 Task: Add a condition where "Hours since requester update Less than Twenty two" in pending tickets.
Action: Mouse pressed left at (179, 388)
Screenshot: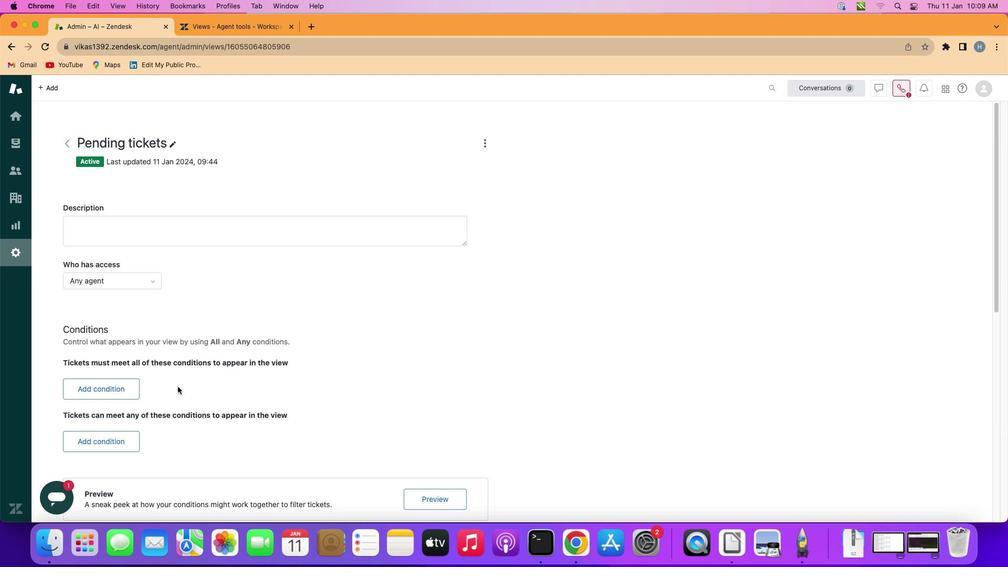 
Action: Mouse moved to (126, 391)
Screenshot: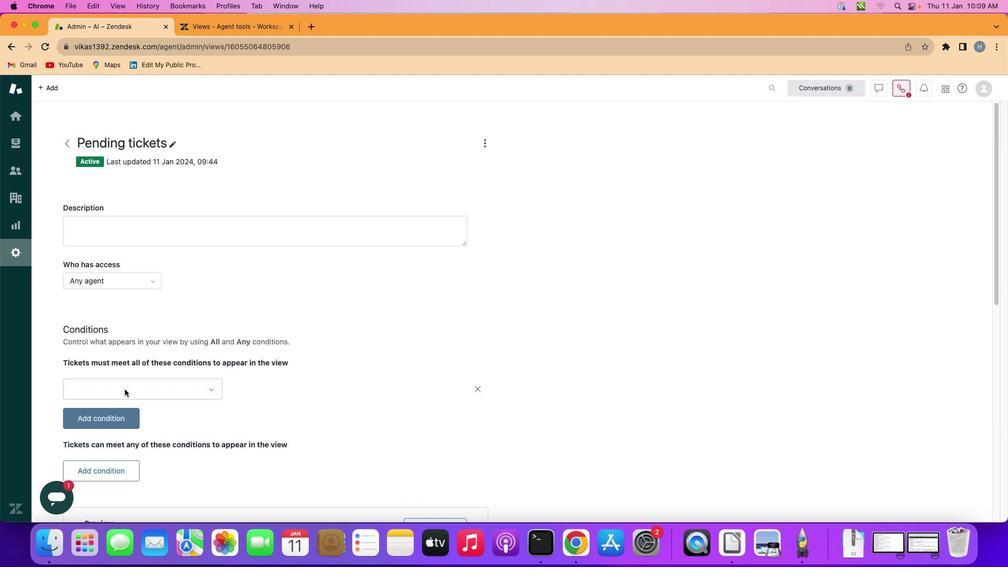 
Action: Mouse pressed left at (126, 391)
Screenshot: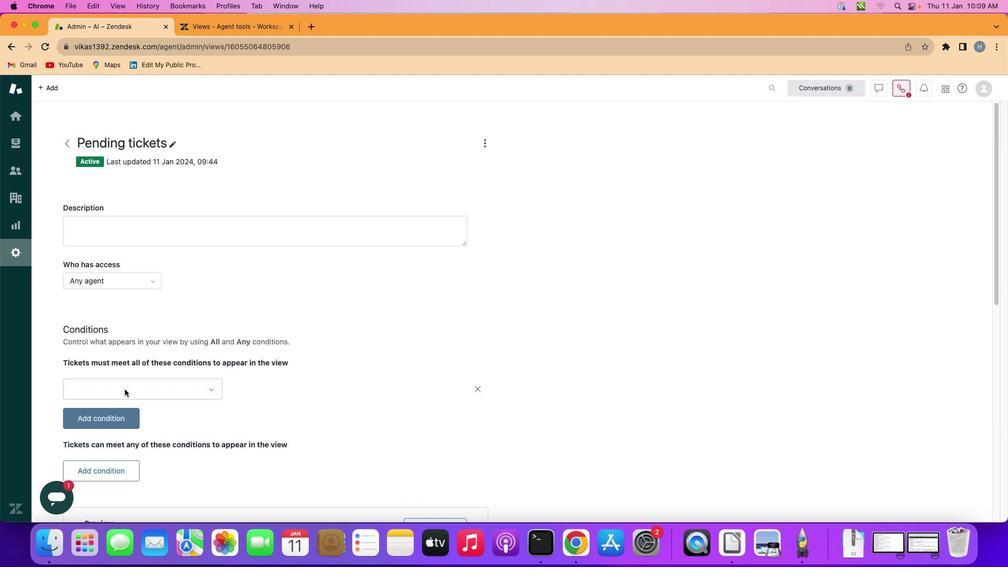 
Action: Mouse moved to (159, 391)
Screenshot: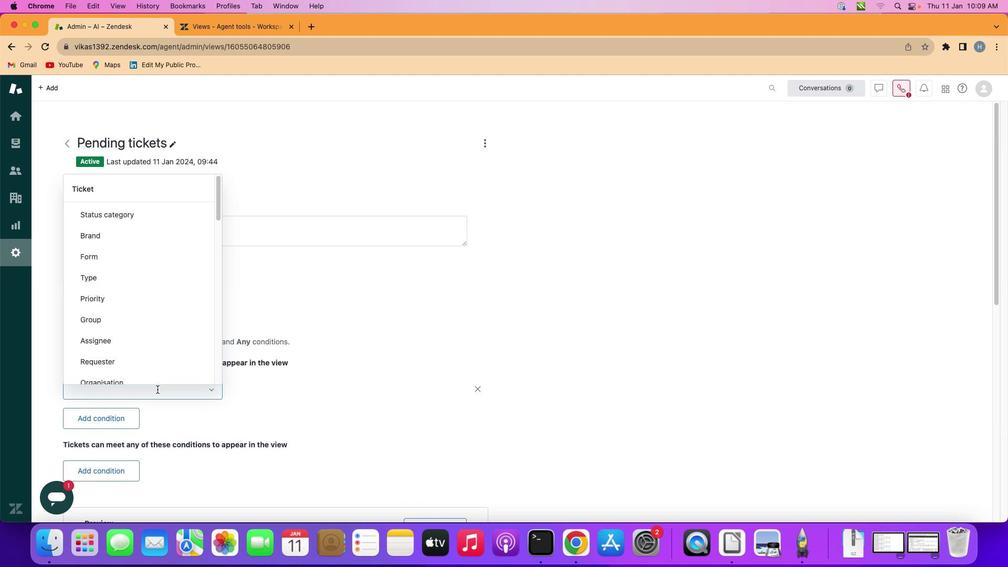 
Action: Mouse pressed left at (159, 391)
Screenshot: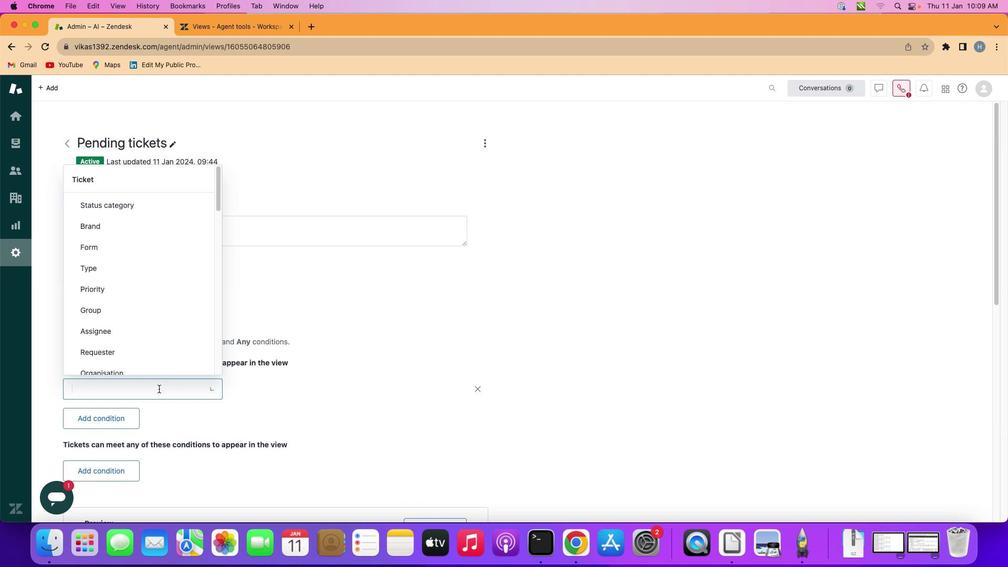
Action: Mouse moved to (150, 327)
Screenshot: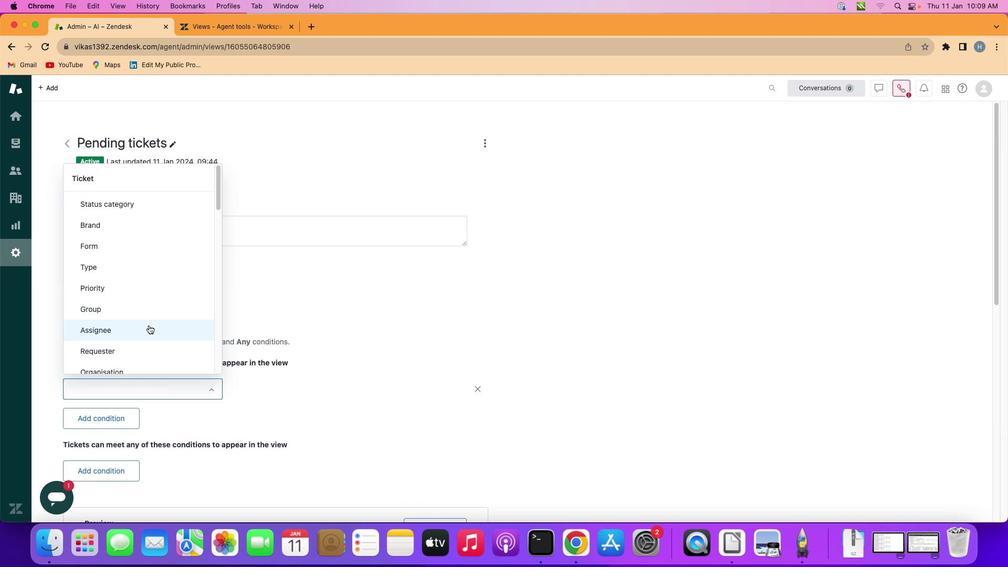 
Action: Mouse scrolled (150, 327) with delta (1, 1)
Screenshot: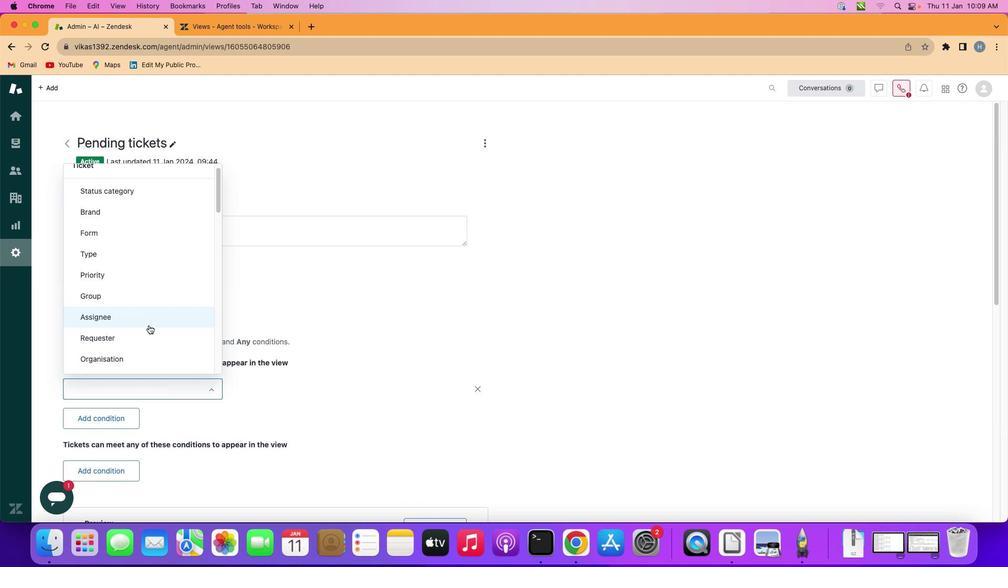 
Action: Mouse scrolled (150, 327) with delta (1, 1)
Screenshot: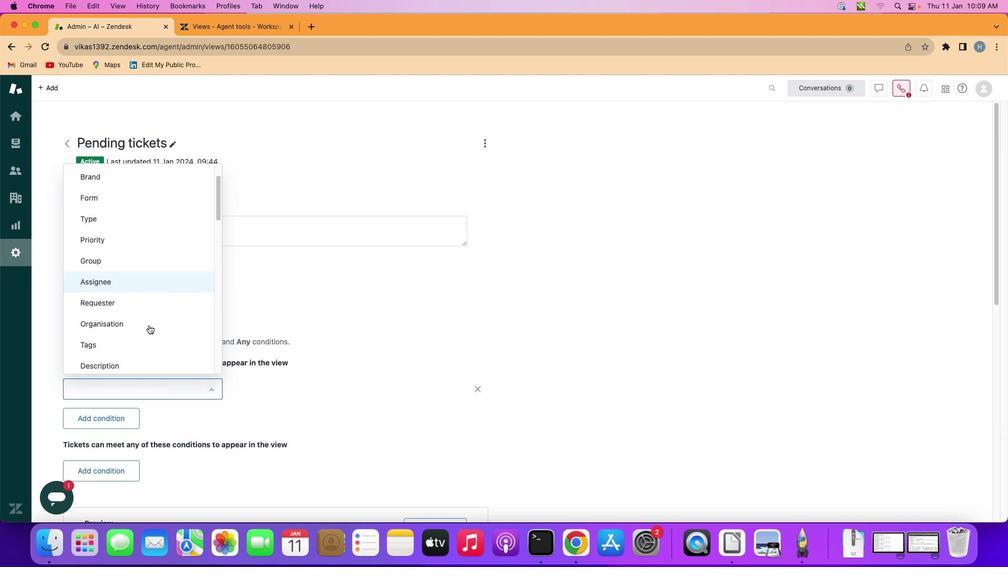 
Action: Mouse scrolled (150, 327) with delta (1, 0)
Screenshot: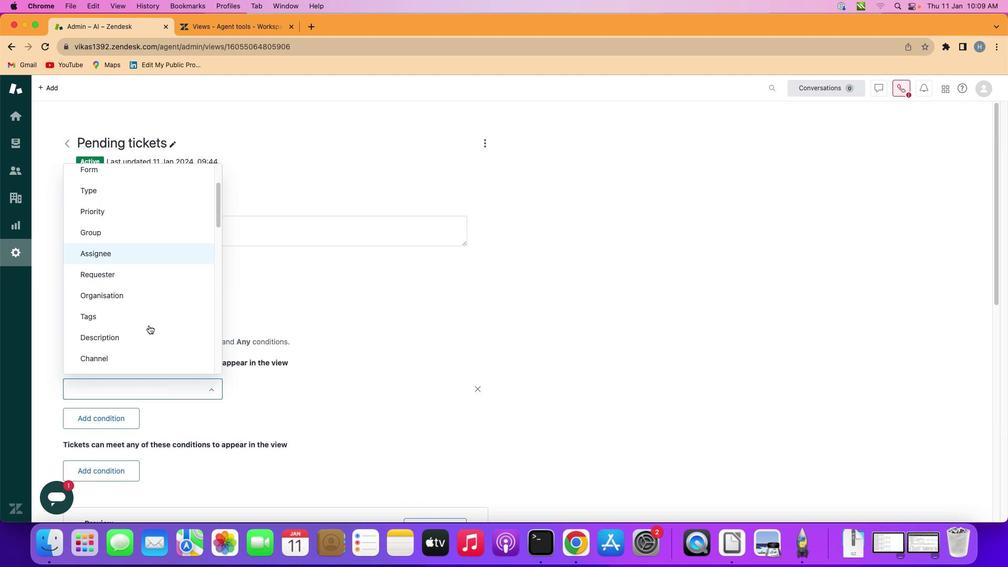
Action: Mouse scrolled (150, 327) with delta (1, 0)
Screenshot: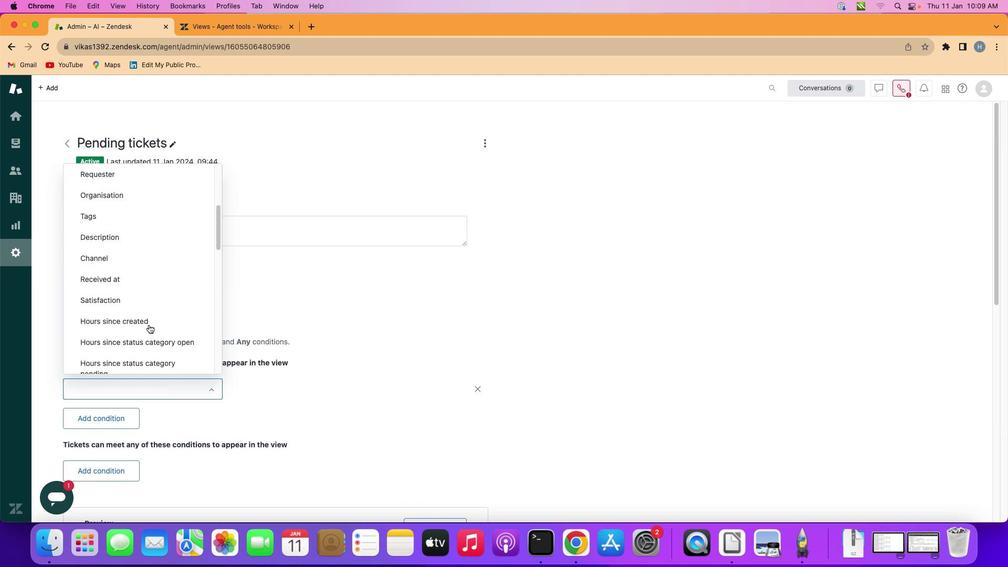 
Action: Mouse scrolled (150, 327) with delta (1, 0)
Screenshot: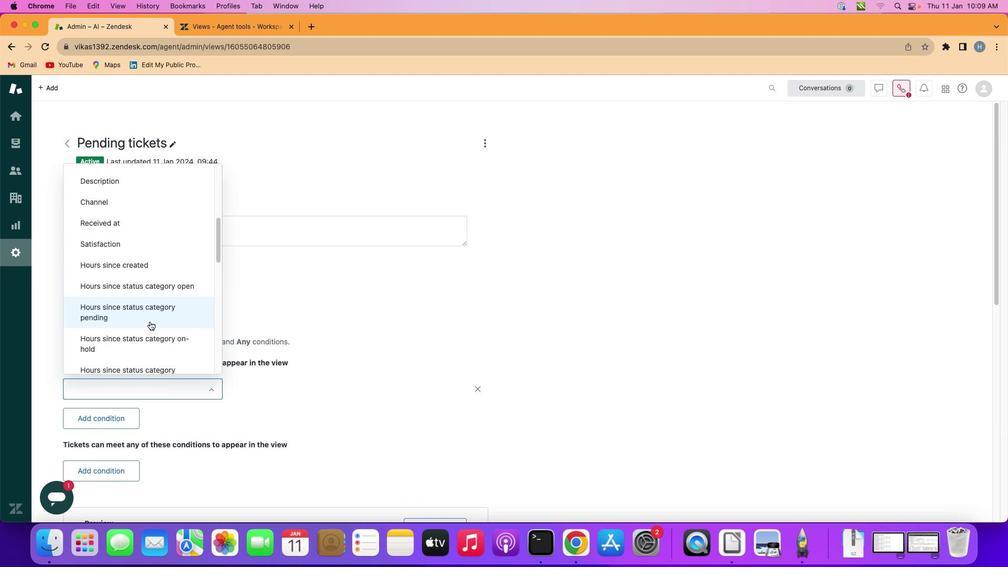 
Action: Mouse moved to (150, 327)
Screenshot: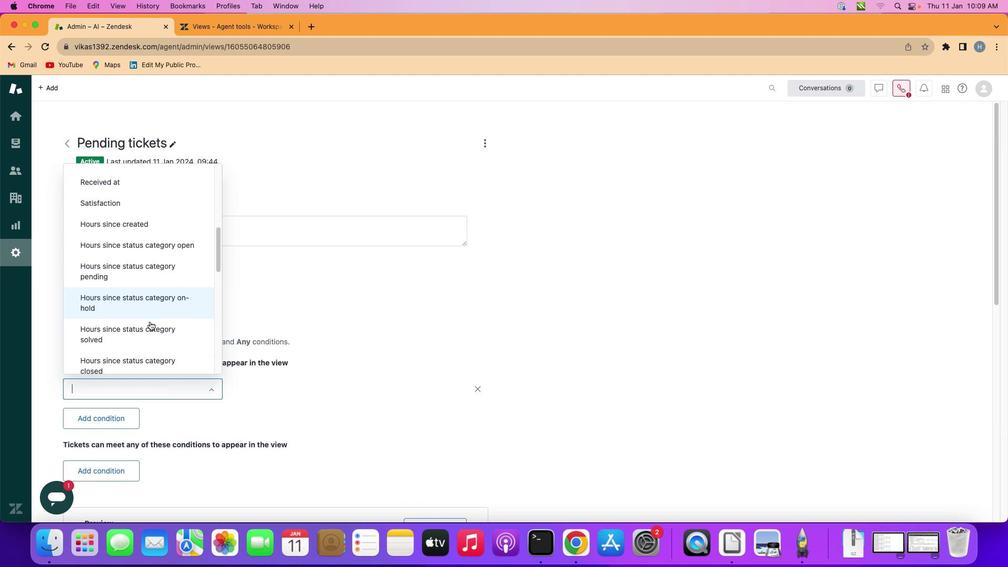 
Action: Mouse scrolled (150, 327) with delta (1, 0)
Screenshot: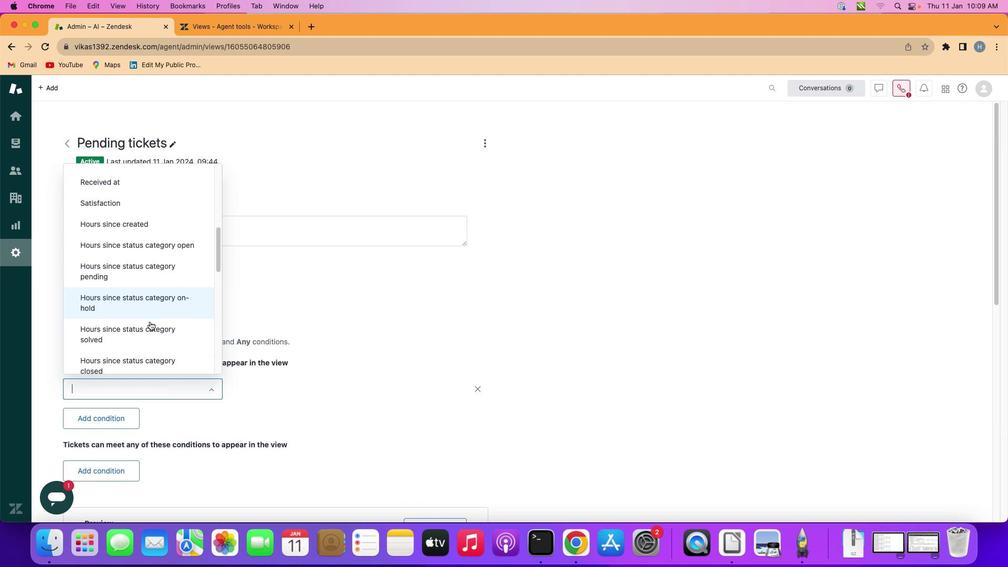 
Action: Mouse moved to (153, 322)
Screenshot: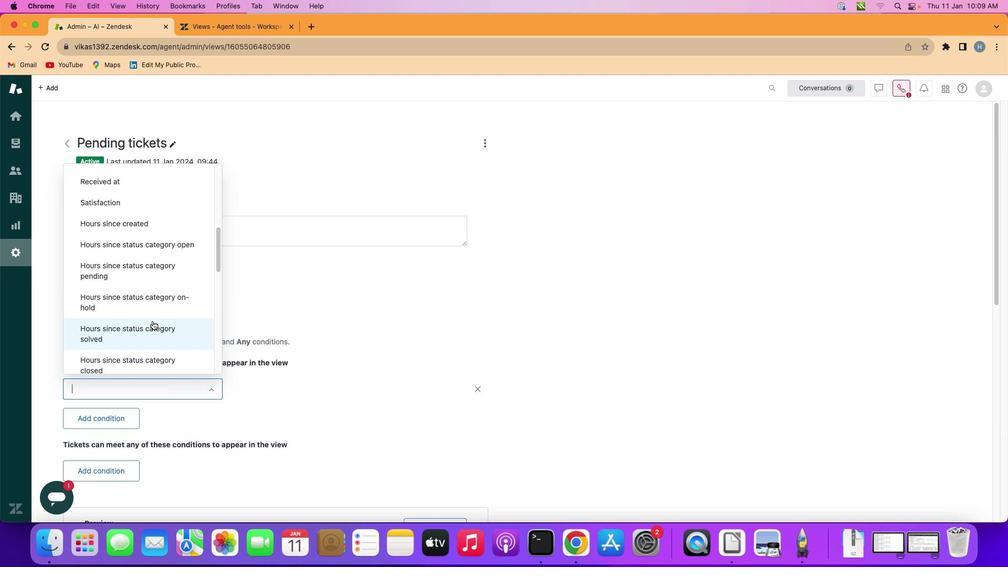 
Action: Mouse scrolled (153, 322) with delta (1, 1)
Screenshot: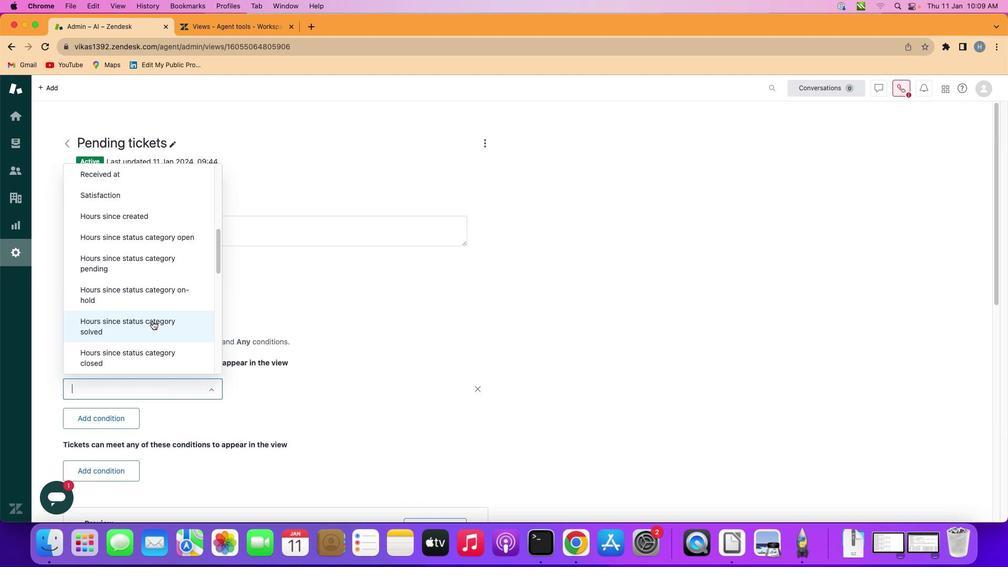 
Action: Mouse scrolled (153, 322) with delta (1, 1)
Screenshot: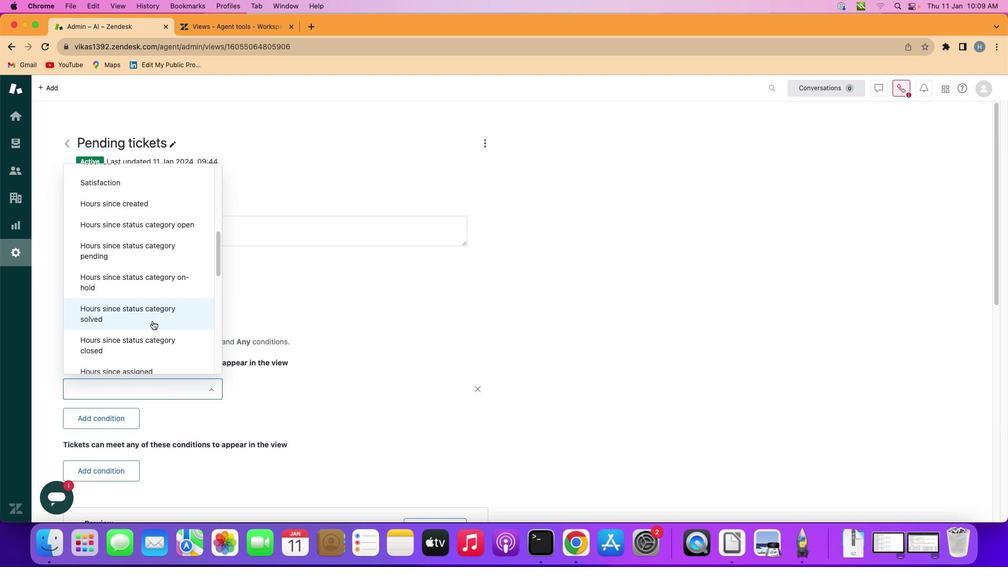 
Action: Mouse scrolled (153, 322) with delta (1, 1)
Screenshot: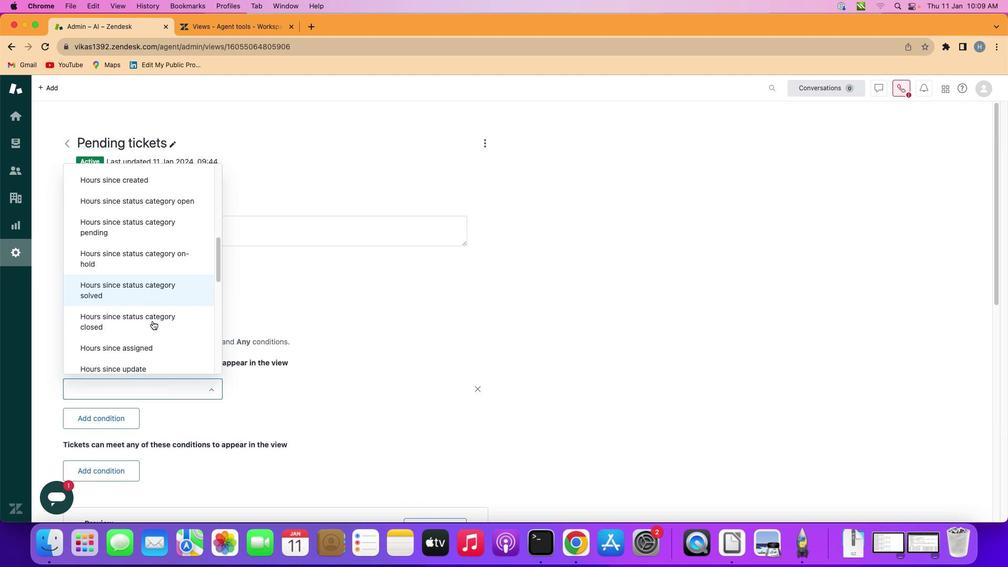 
Action: Mouse scrolled (153, 322) with delta (1, 1)
Screenshot: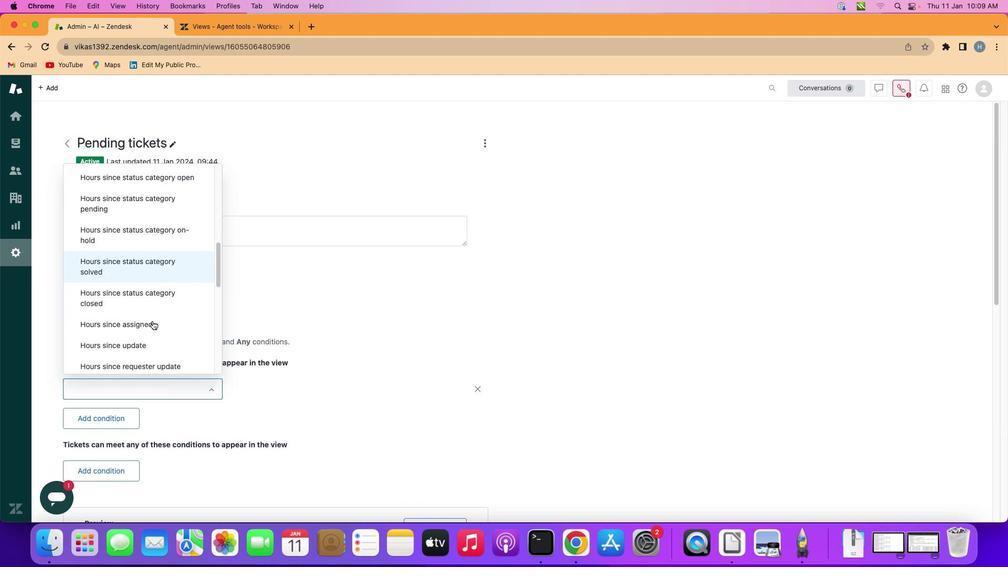 
Action: Mouse scrolled (153, 322) with delta (1, 1)
Screenshot: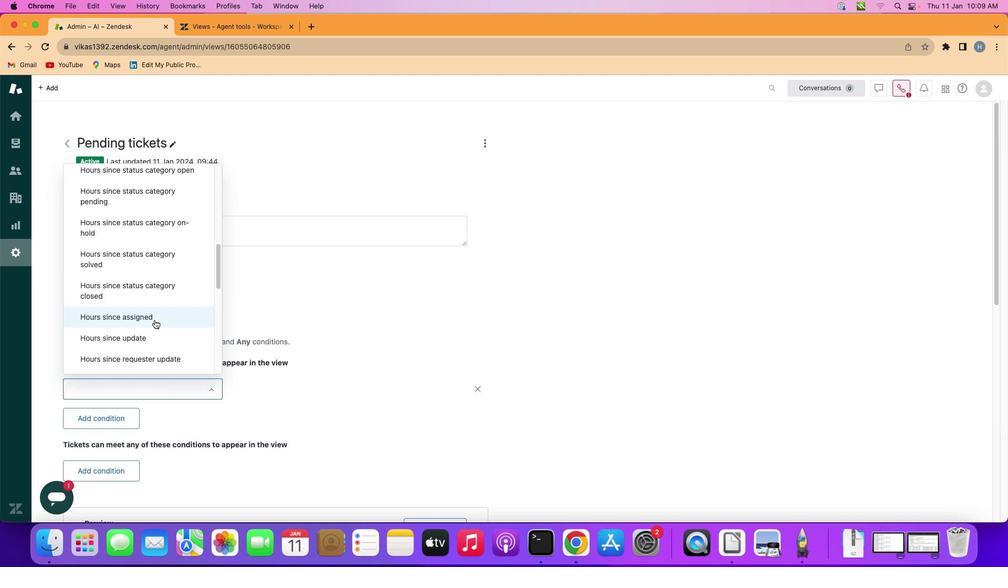 
Action: Mouse moved to (164, 319)
Screenshot: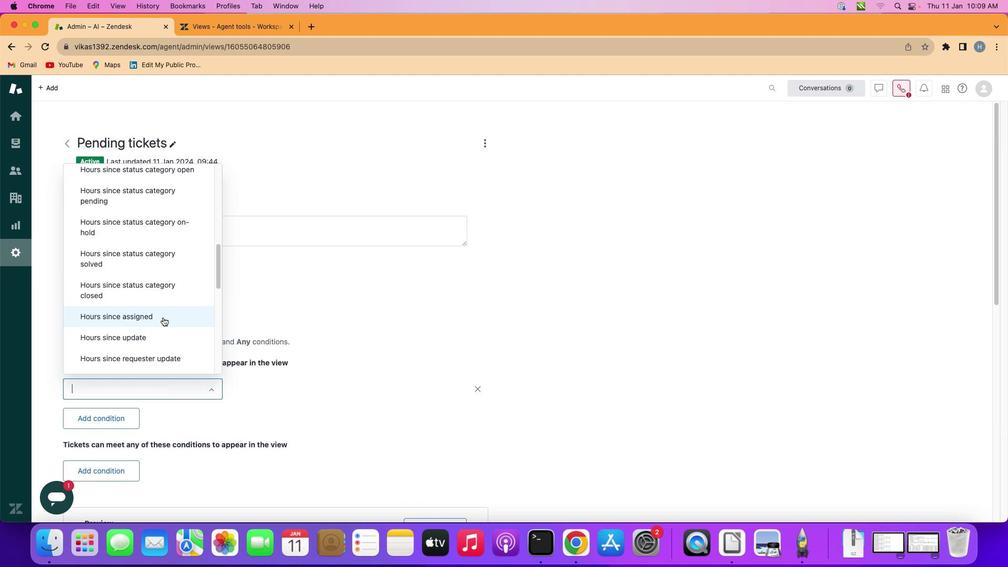 
Action: Mouse scrolled (164, 319) with delta (1, 1)
Screenshot: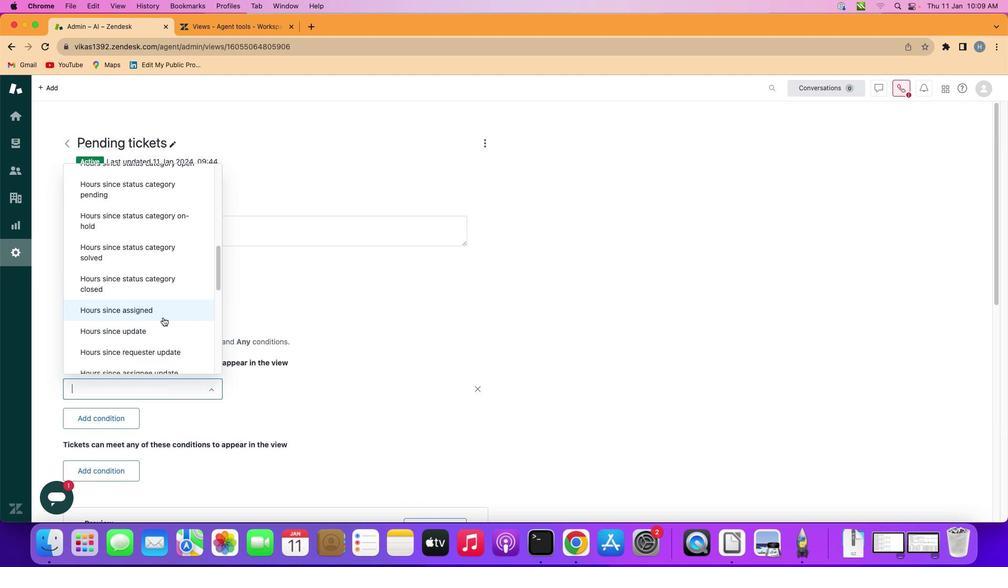 
Action: Mouse scrolled (164, 319) with delta (1, 1)
Screenshot: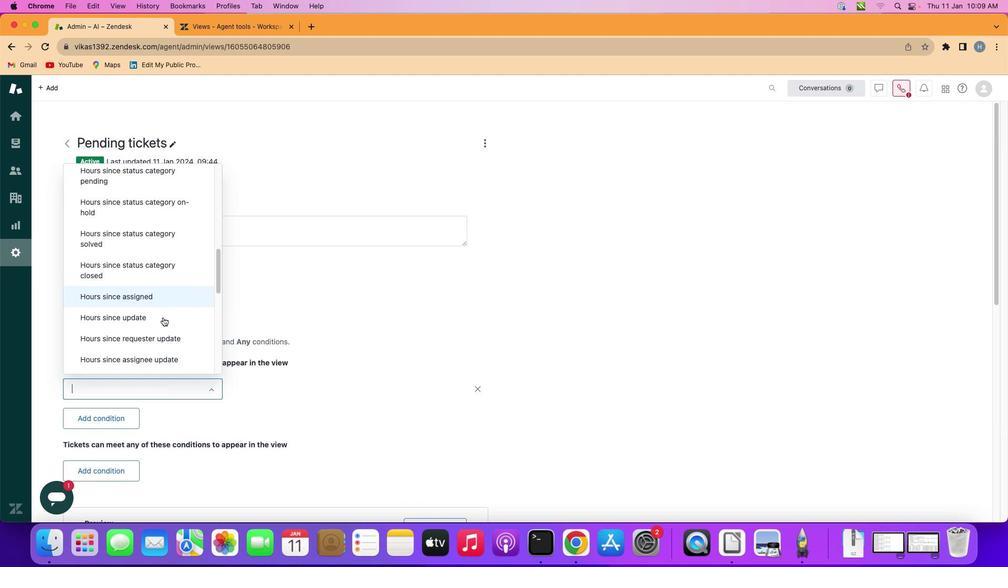 
Action: Mouse scrolled (164, 319) with delta (1, 1)
Screenshot: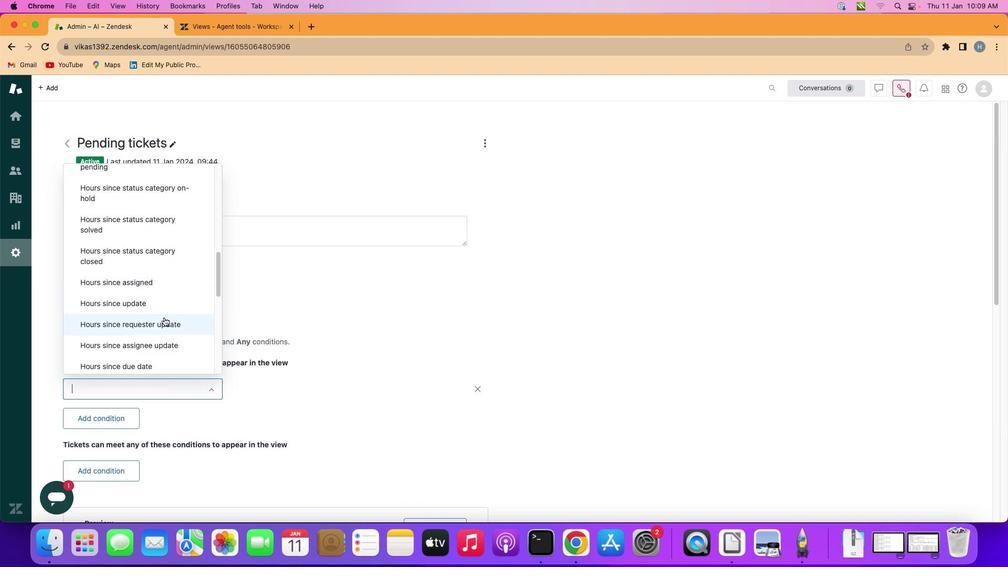 
Action: Mouse scrolled (164, 319) with delta (1, 1)
Screenshot: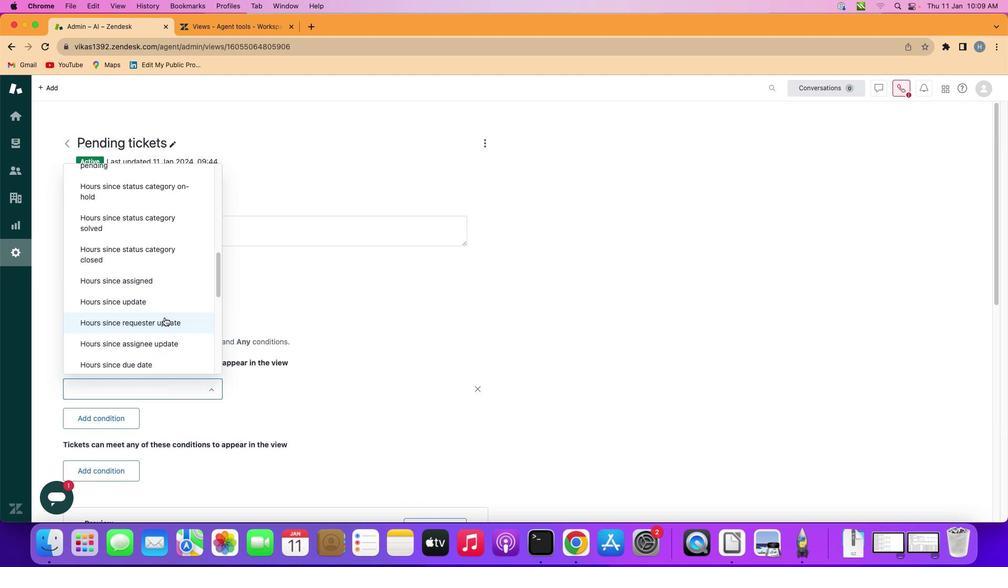 
Action: Mouse moved to (168, 323)
Screenshot: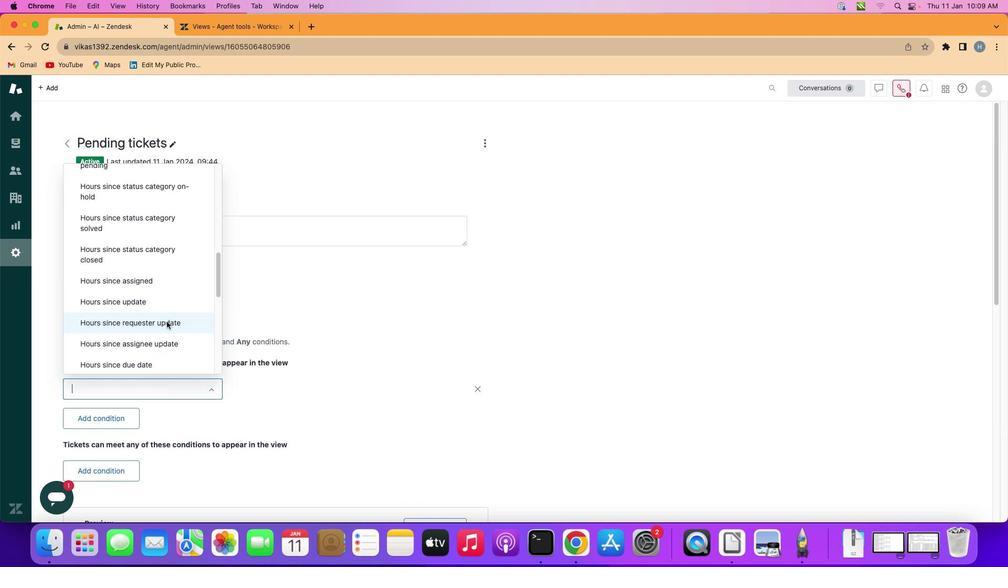 
Action: Mouse pressed left at (168, 323)
Screenshot: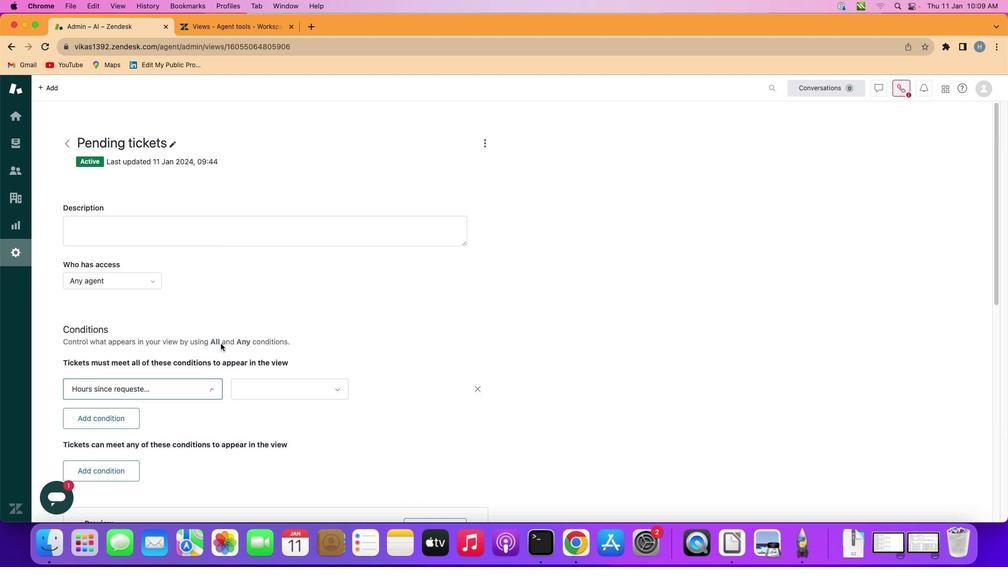 
Action: Mouse moved to (307, 393)
Screenshot: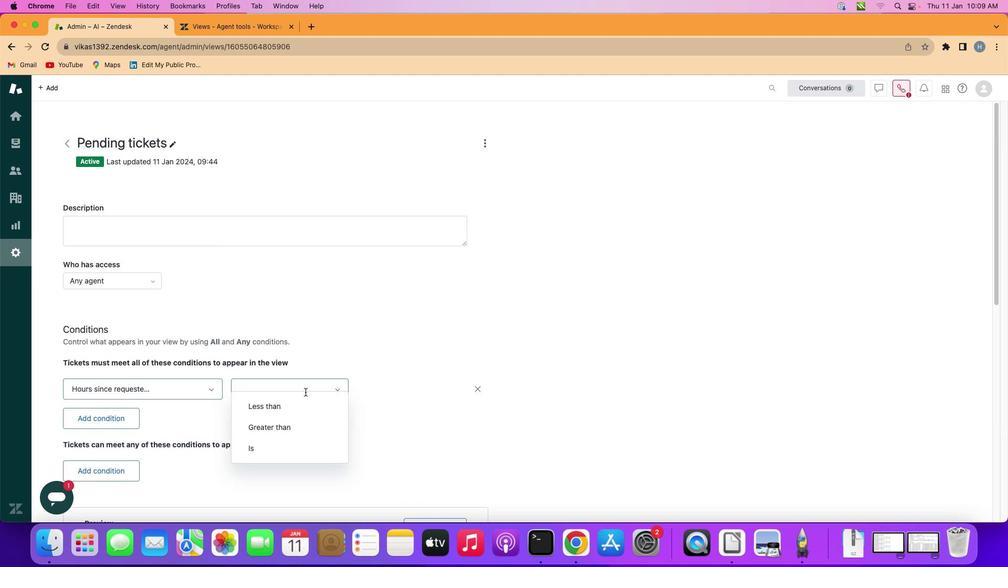 
Action: Mouse pressed left at (307, 393)
Screenshot: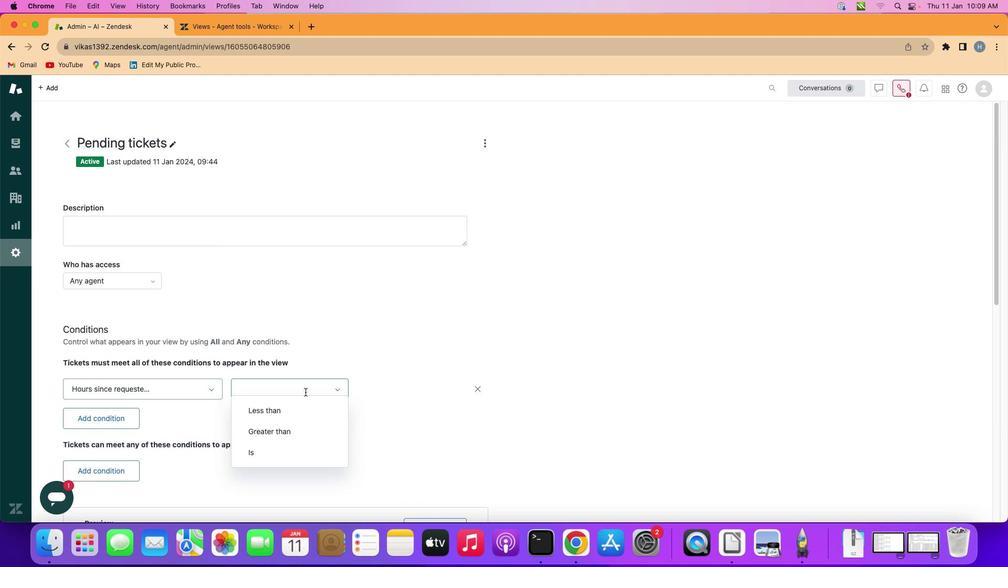 
Action: Mouse moved to (302, 420)
Screenshot: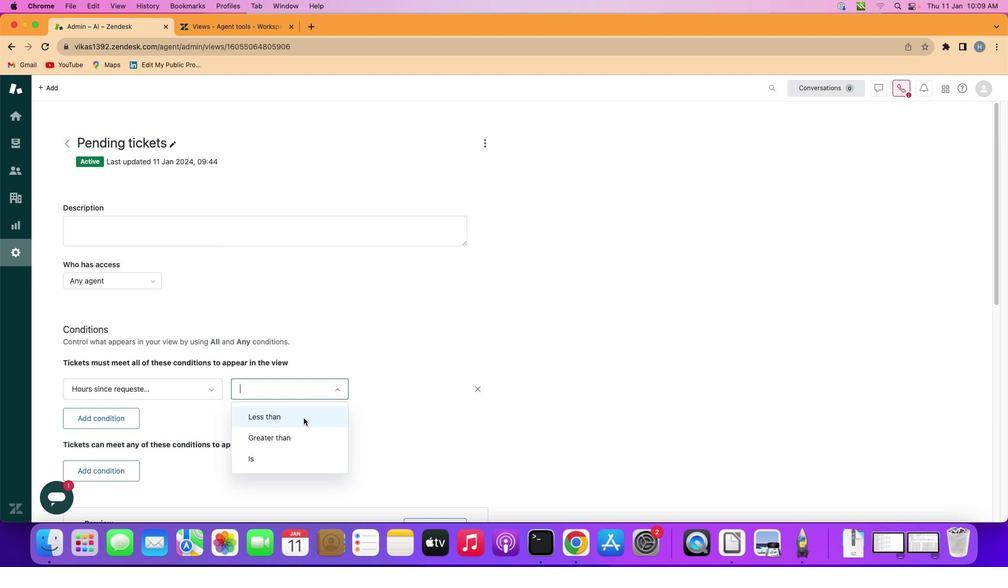 
Action: Mouse pressed left at (302, 420)
Screenshot: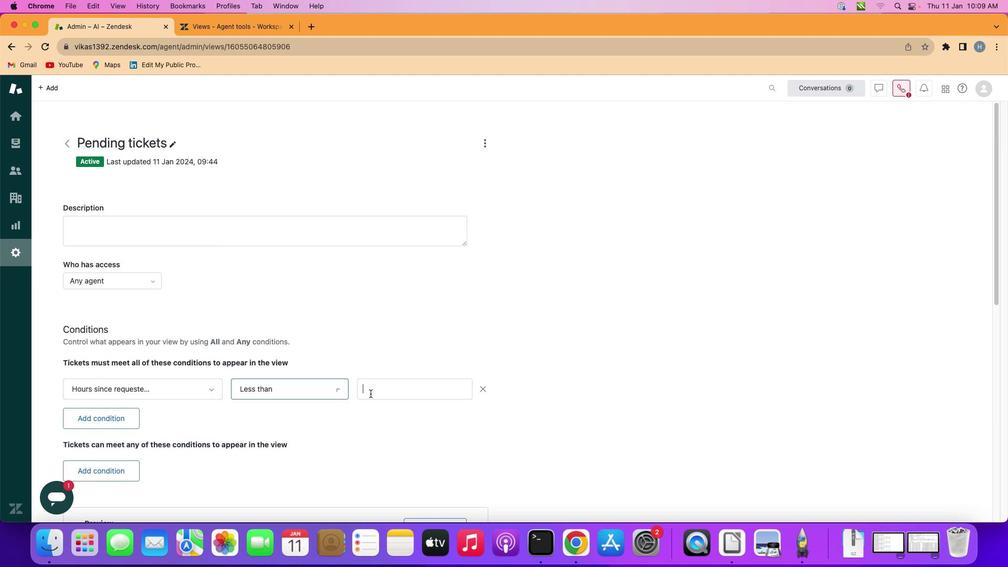 
Action: Mouse moved to (380, 390)
Screenshot: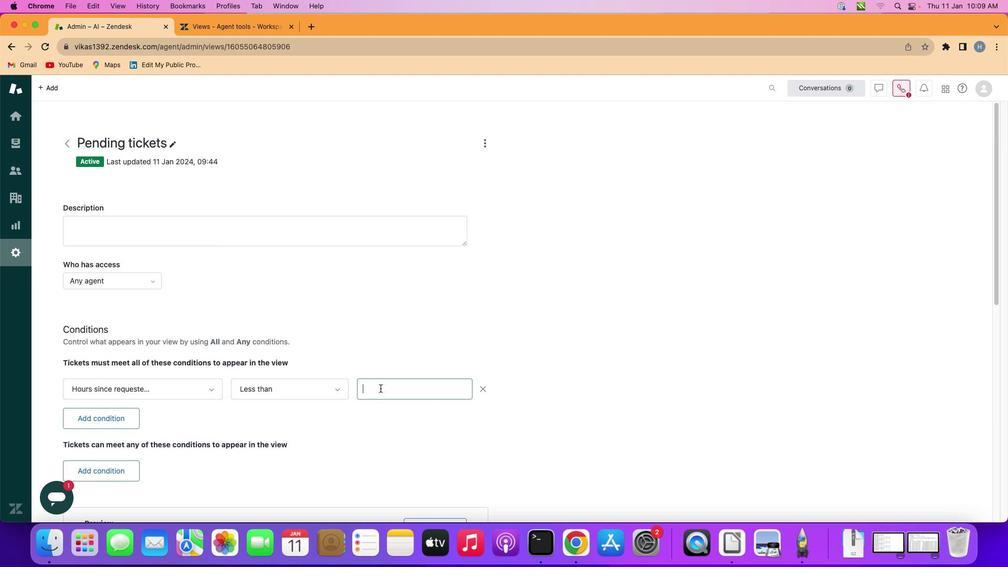 
Action: Mouse pressed left at (380, 390)
Screenshot: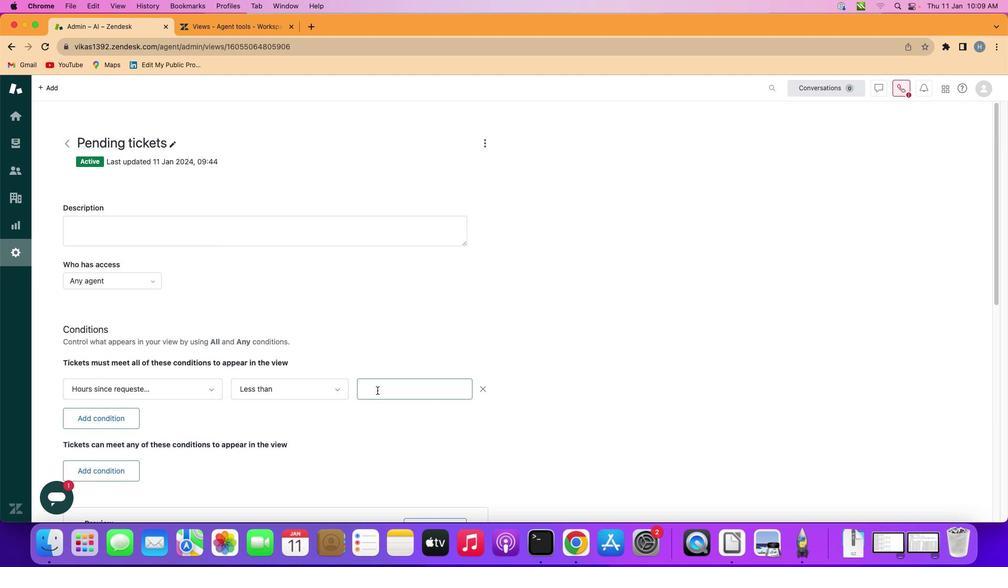 
Action: Mouse moved to (372, 395)
Screenshot: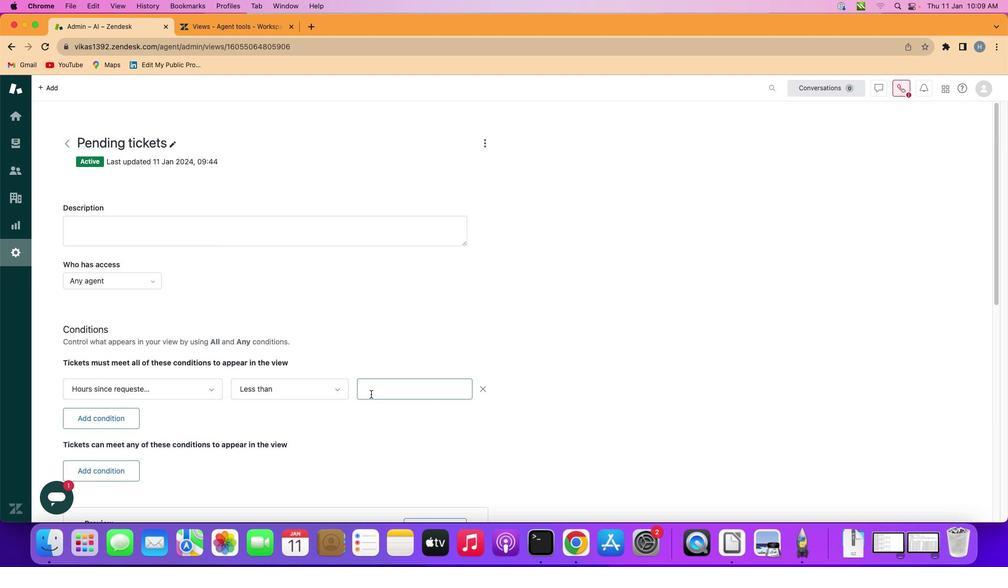 
Action: Key pressed Key.shift'T''w''e''n''t''y''-''t''w''o'
Screenshot: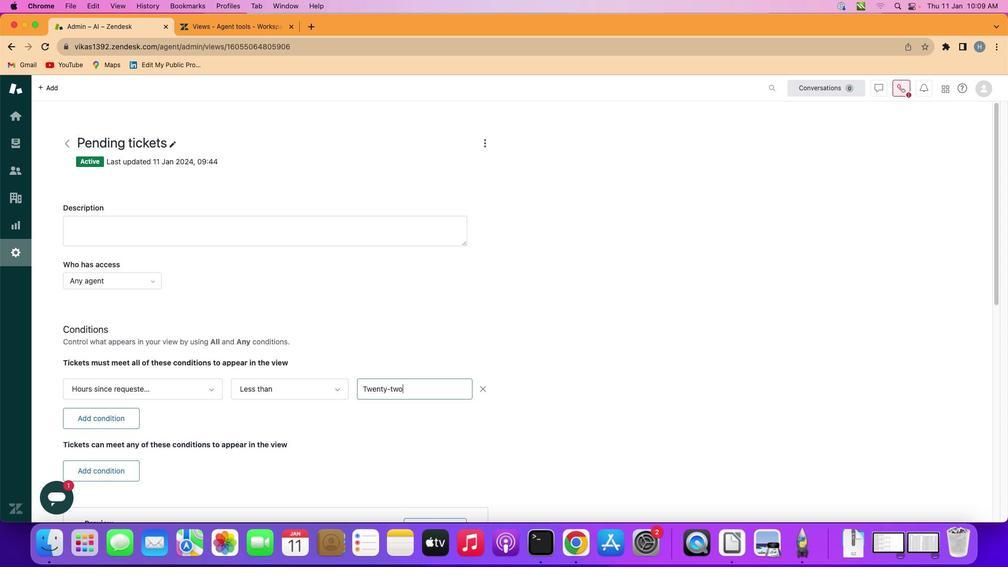 
Action: Mouse moved to (383, 441)
Screenshot: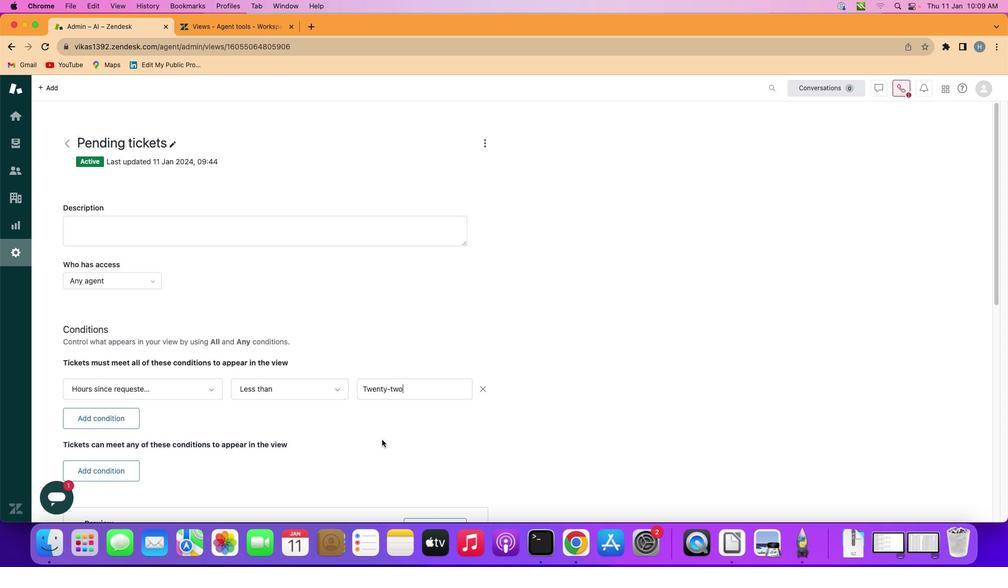 
